 Task: Check the rules for "Victory Lane Racing Craftsman Truck Series".
Action: Mouse moved to (151, 324)
Screenshot: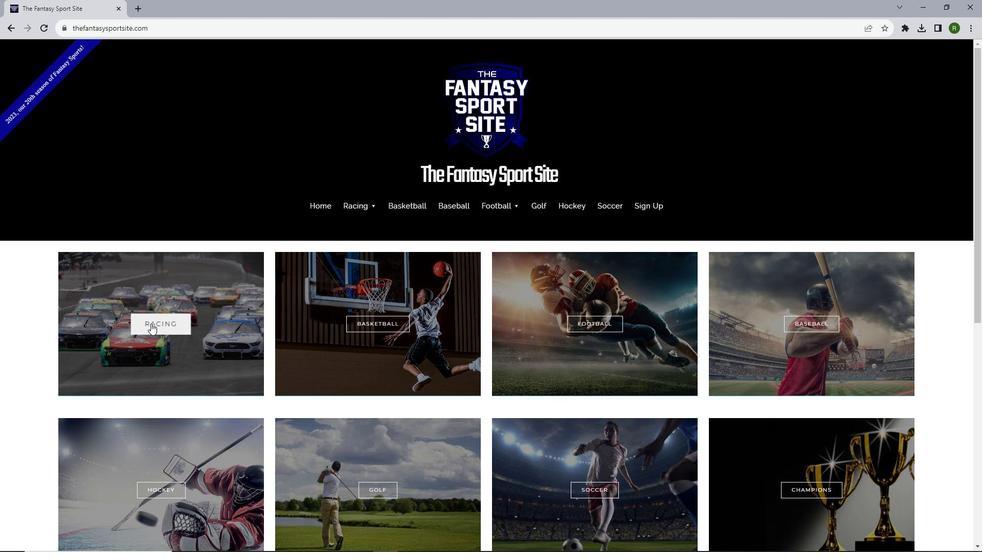 
Action: Mouse pressed left at (151, 324)
Screenshot: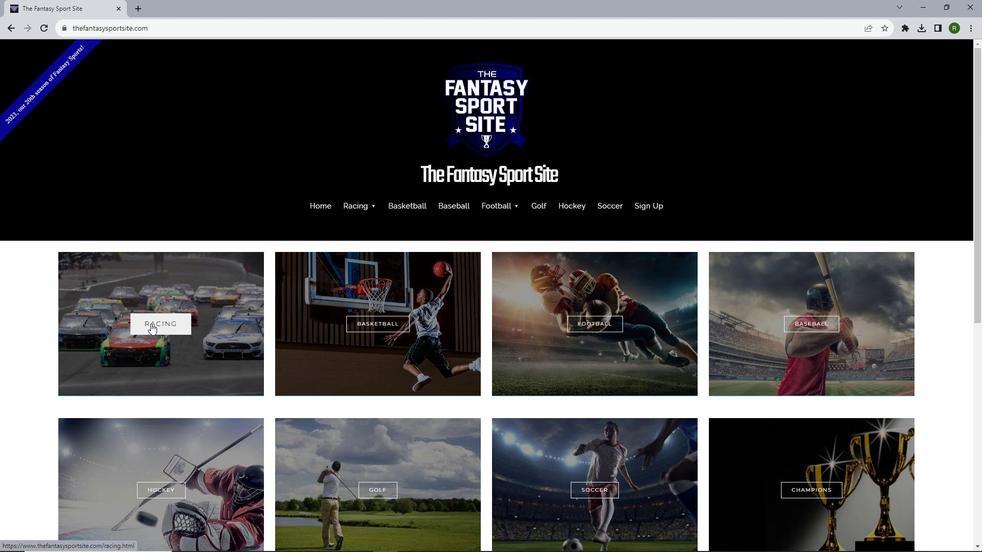 
Action: Mouse moved to (341, 322)
Screenshot: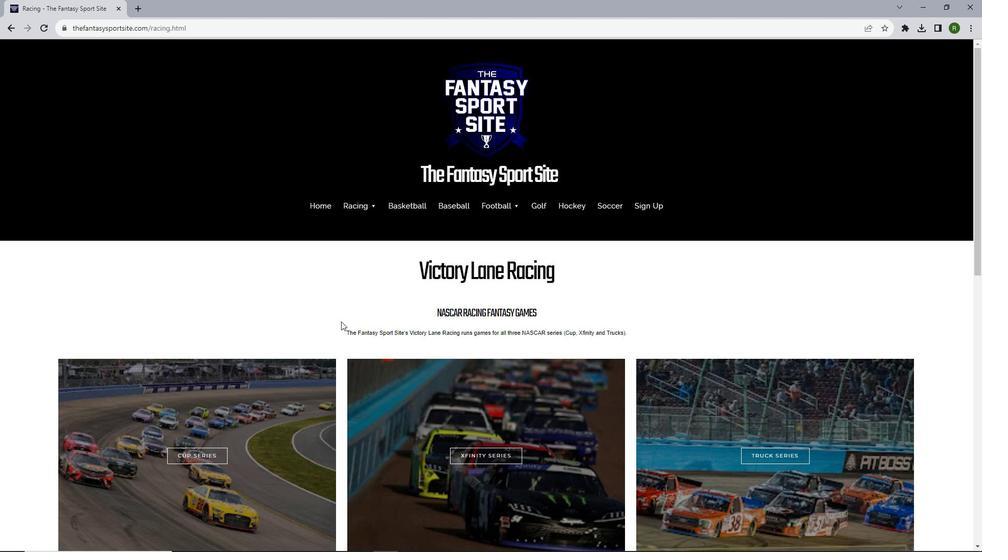 
Action: Mouse scrolled (341, 322) with delta (0, 0)
Screenshot: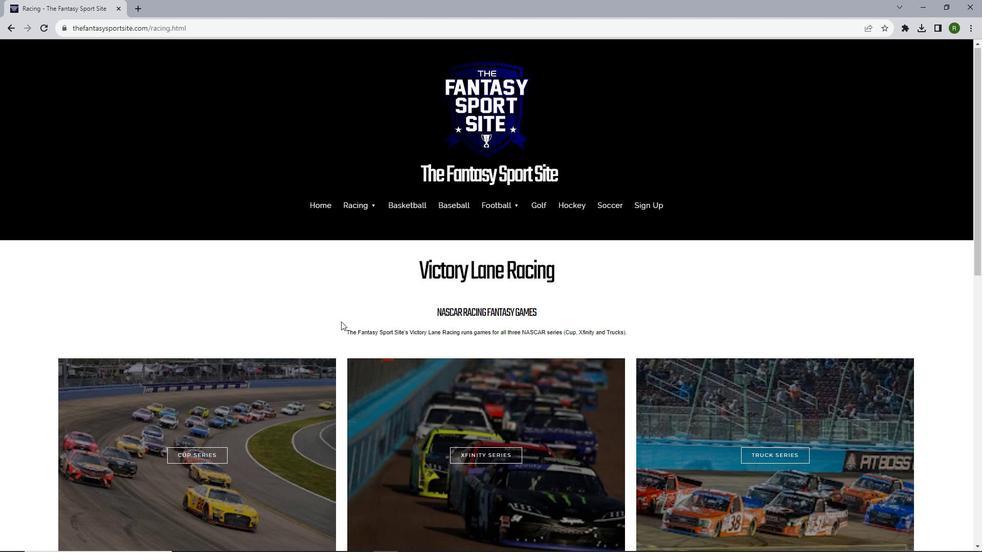
Action: Mouse scrolled (341, 322) with delta (0, 0)
Screenshot: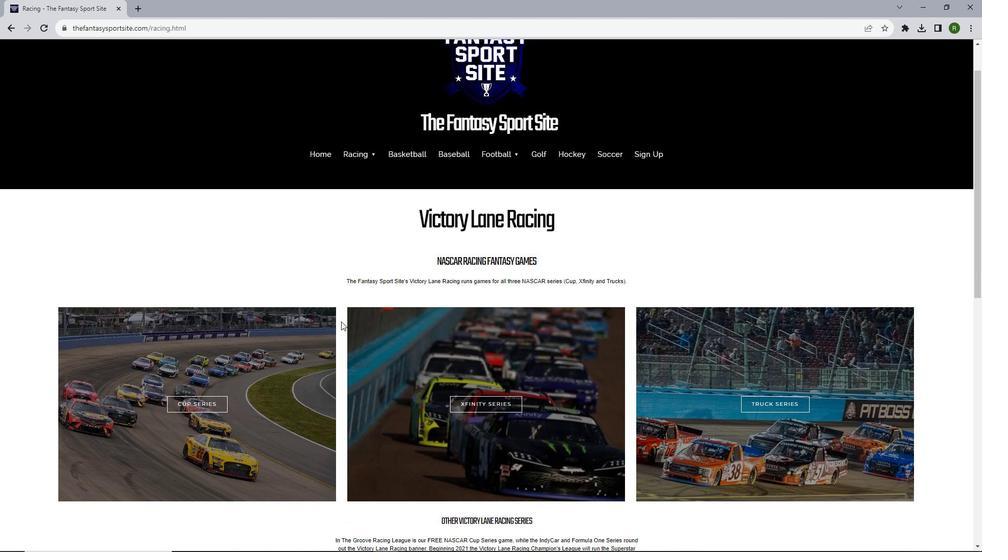 
Action: Mouse scrolled (341, 322) with delta (0, 0)
Screenshot: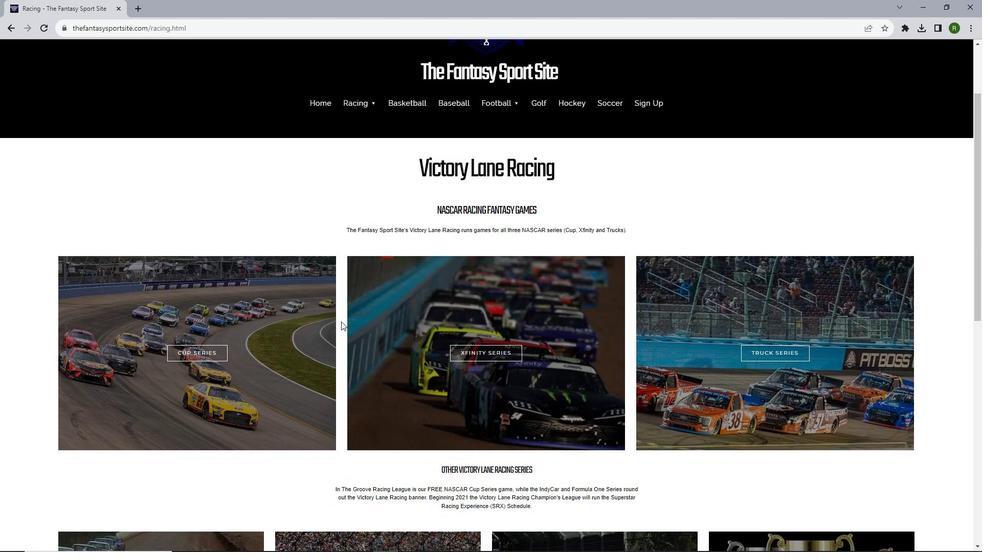 
Action: Mouse scrolled (341, 322) with delta (0, 0)
Screenshot: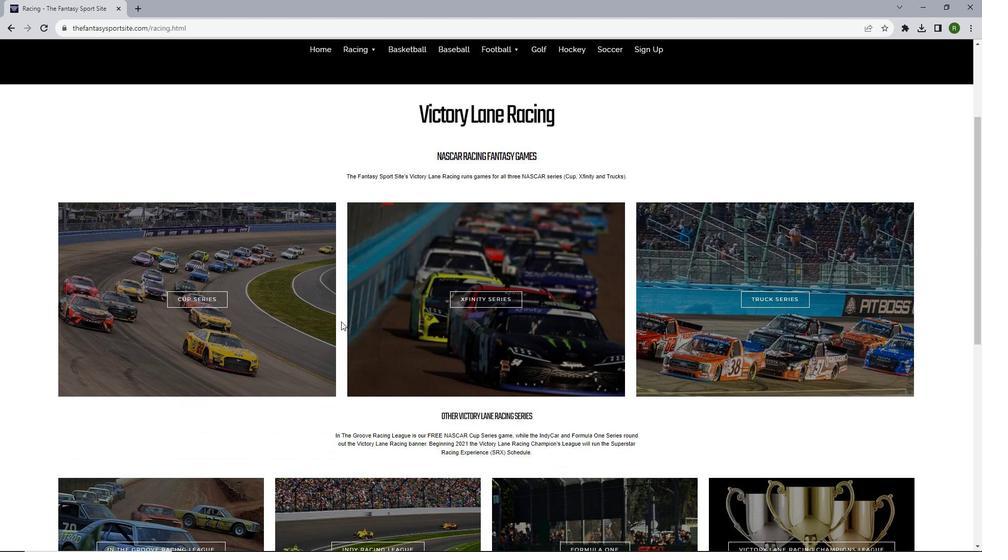 
Action: Mouse moved to (804, 251)
Screenshot: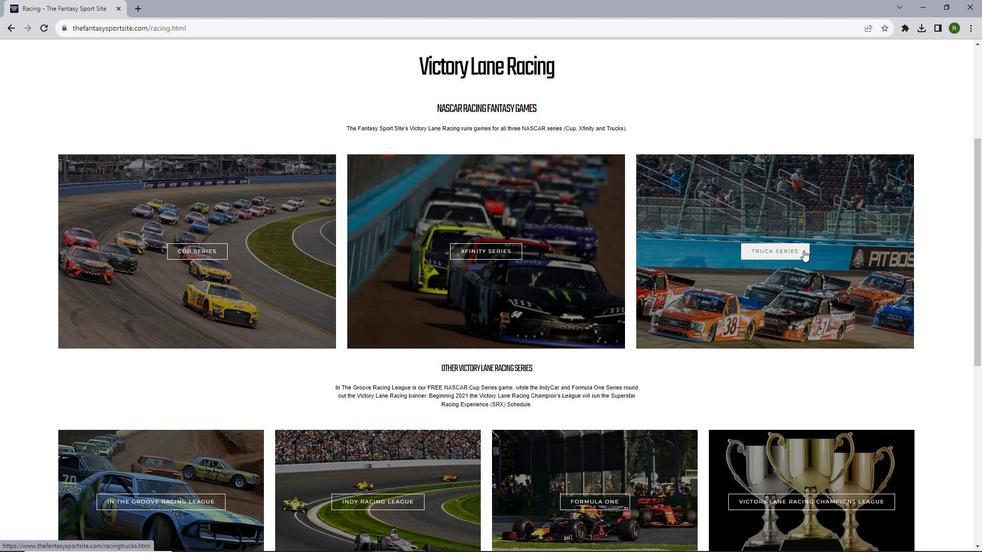 
Action: Mouse pressed left at (804, 251)
Screenshot: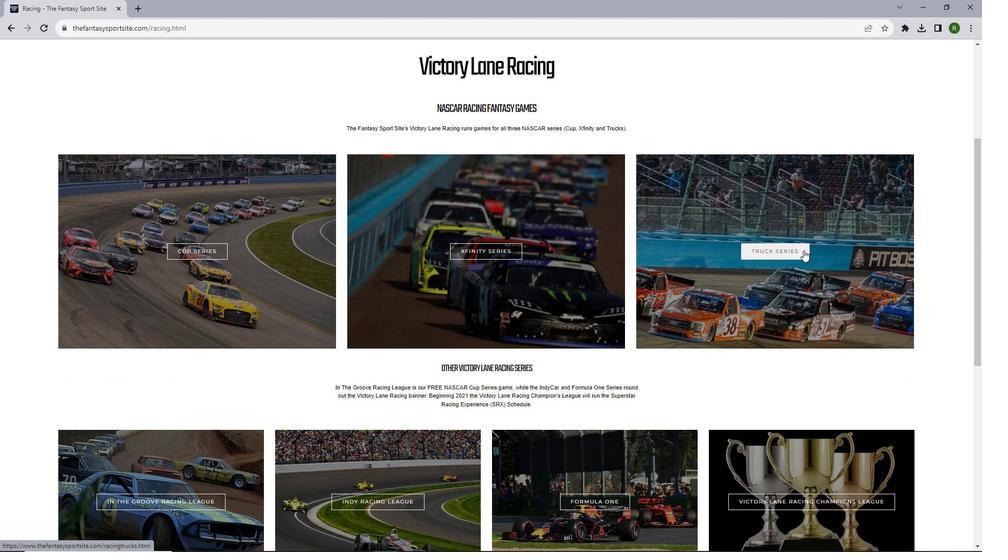 
Action: Mouse moved to (350, 264)
Screenshot: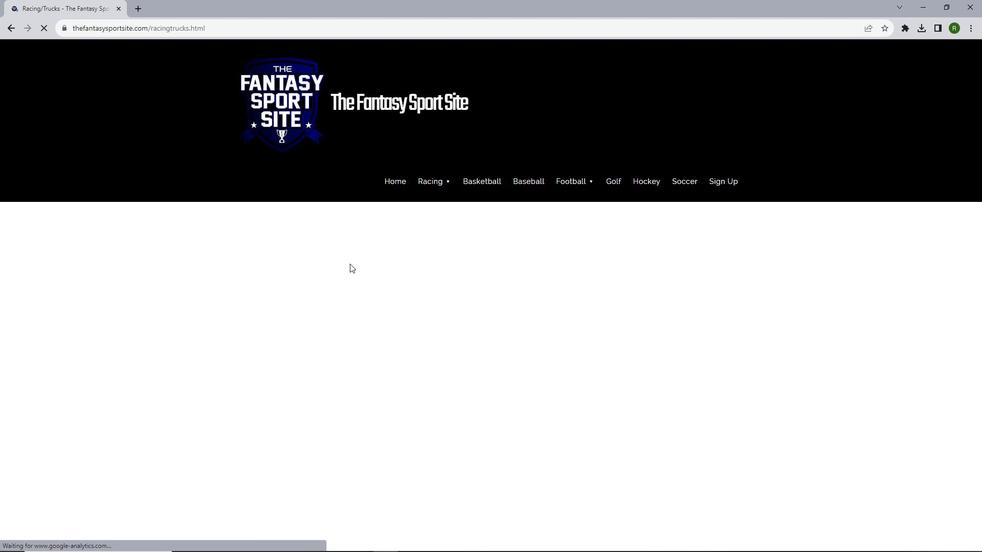 
Action: Mouse scrolled (350, 264) with delta (0, 0)
Screenshot: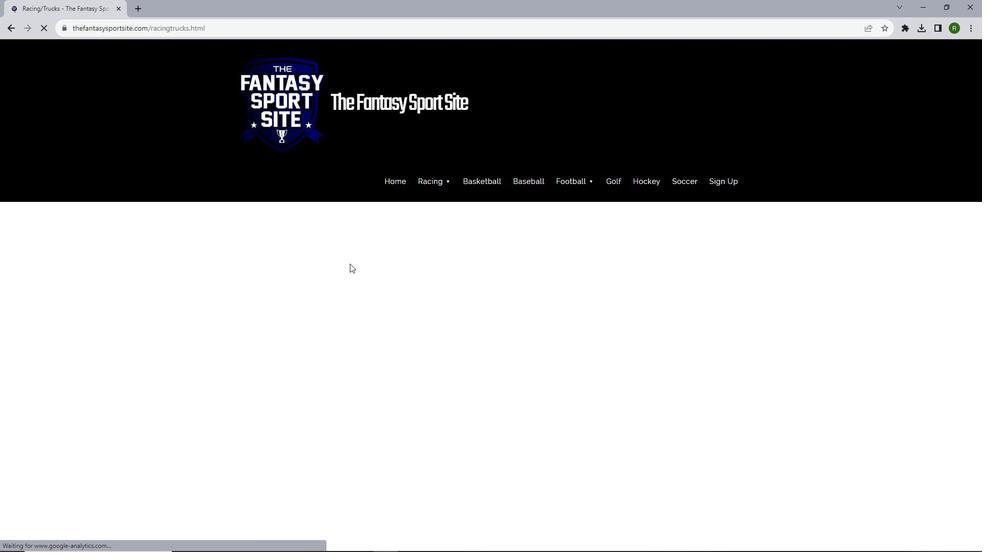 
Action: Mouse moved to (350, 264)
Screenshot: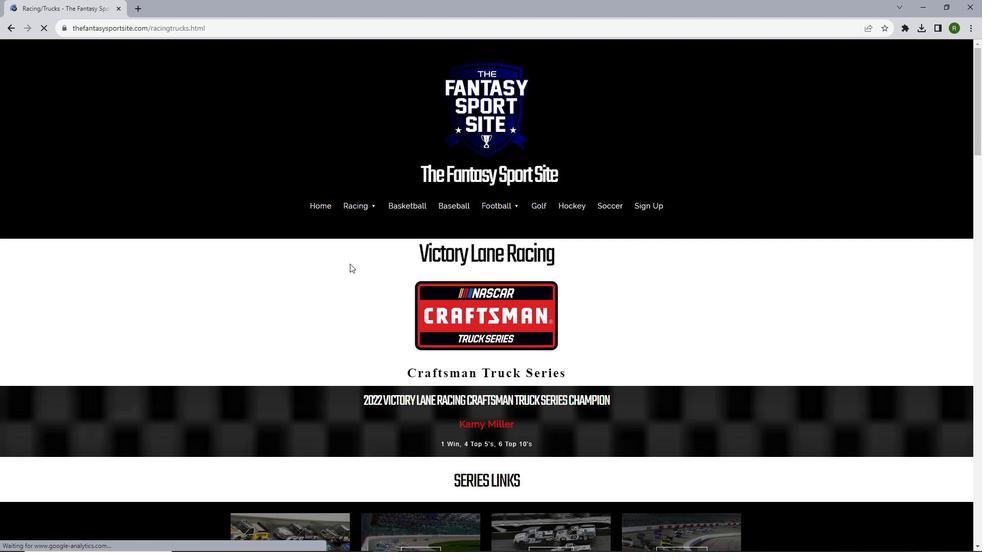 
Action: Mouse scrolled (350, 264) with delta (0, 0)
Screenshot: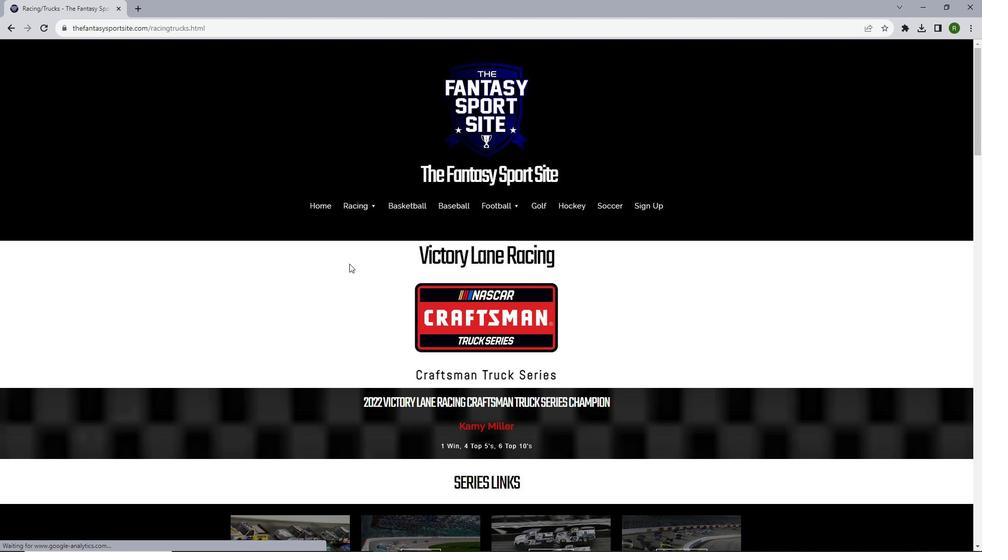 
Action: Mouse scrolled (350, 264) with delta (0, 0)
Screenshot: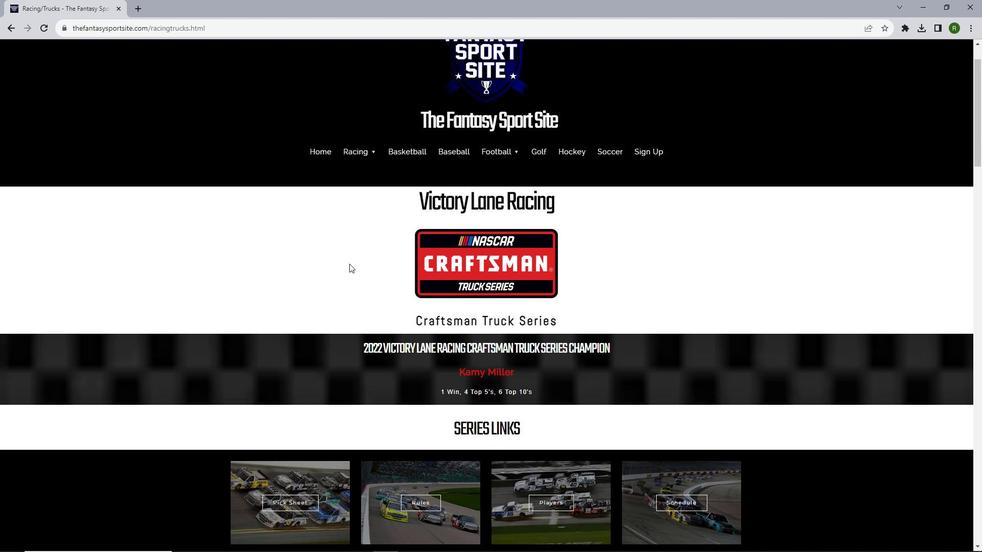 
Action: Mouse scrolled (350, 264) with delta (0, 0)
Screenshot: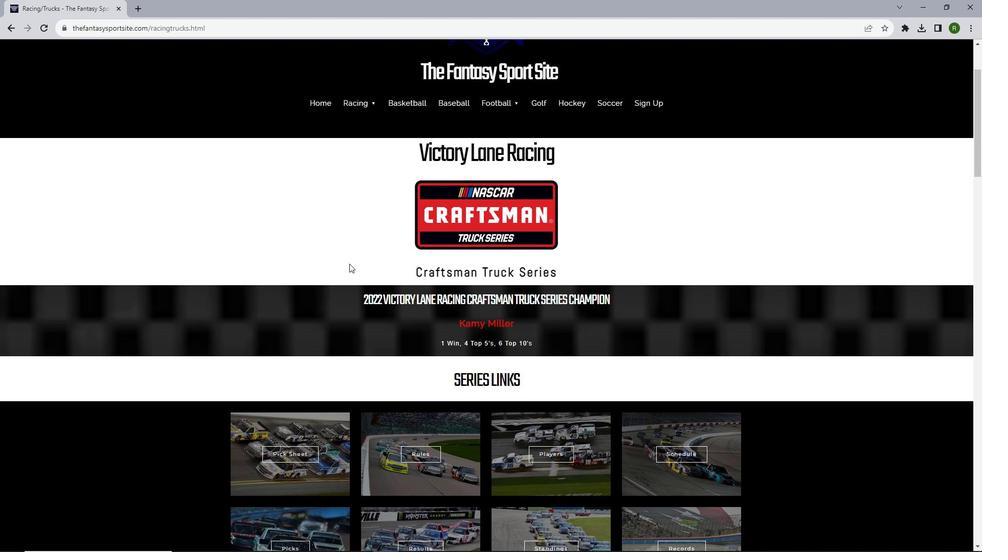 
Action: Mouse scrolled (350, 264) with delta (0, 0)
Screenshot: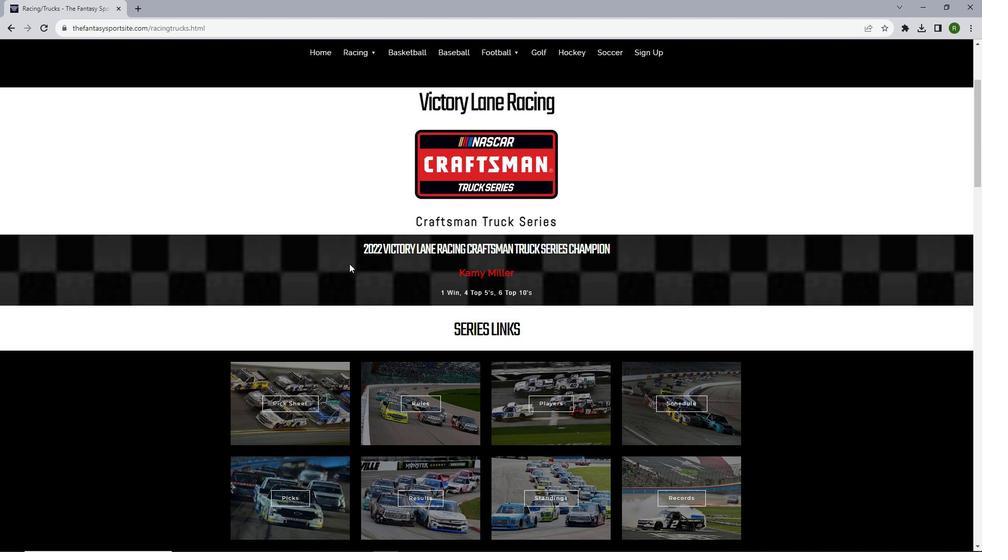 
Action: Mouse scrolled (350, 264) with delta (0, 0)
Screenshot: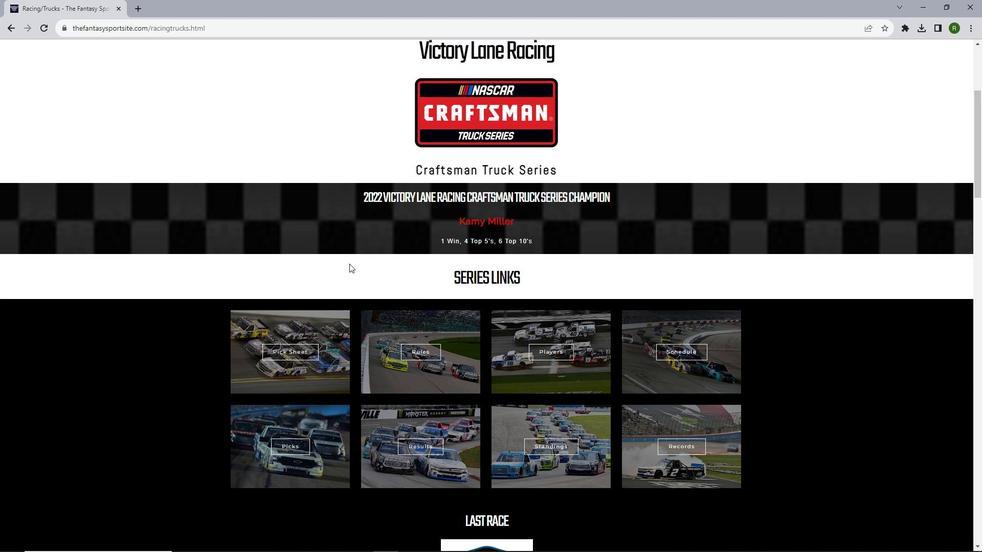 
Action: Mouse moved to (418, 303)
Screenshot: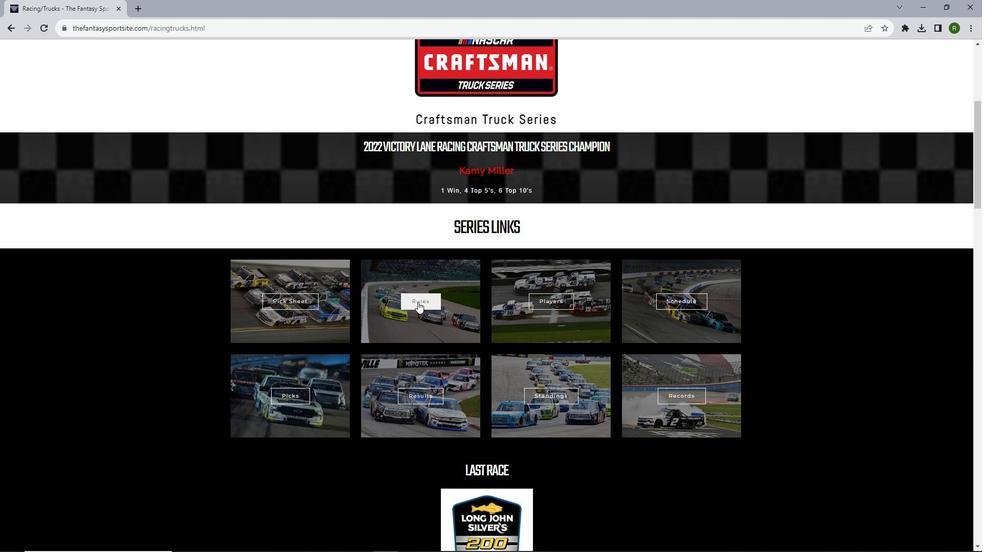 
Action: Mouse pressed left at (418, 303)
Screenshot: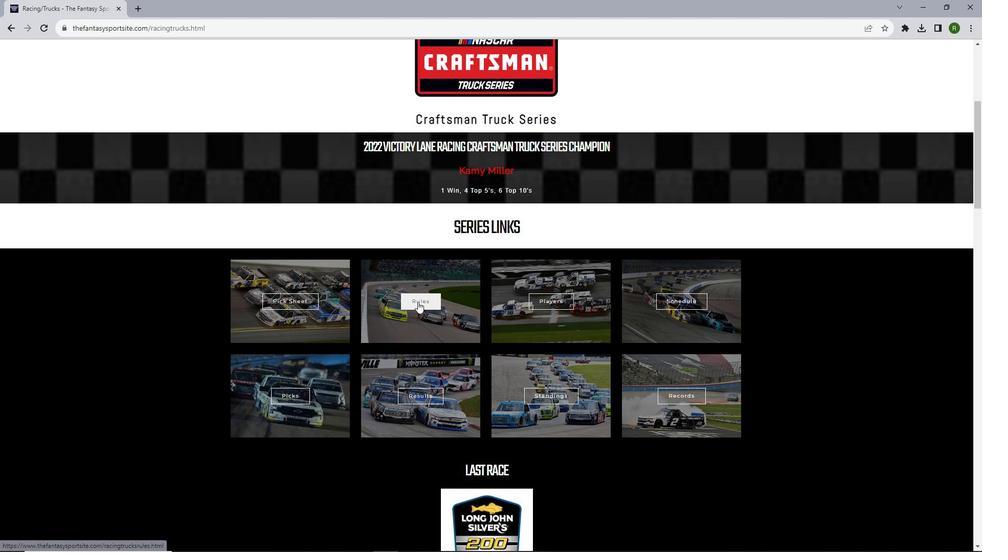 
Action: Mouse moved to (442, 294)
Screenshot: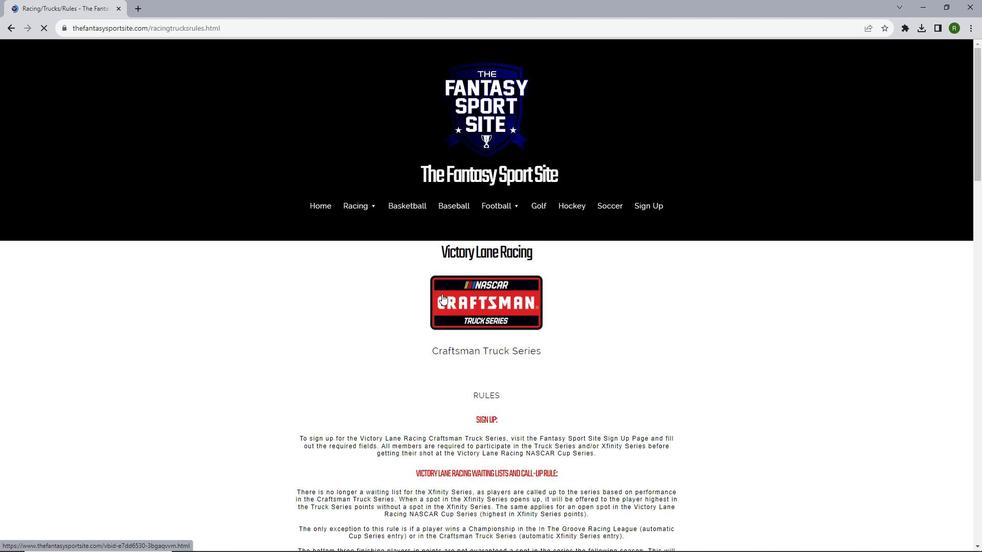 
Action: Mouse scrolled (442, 294) with delta (0, 0)
Screenshot: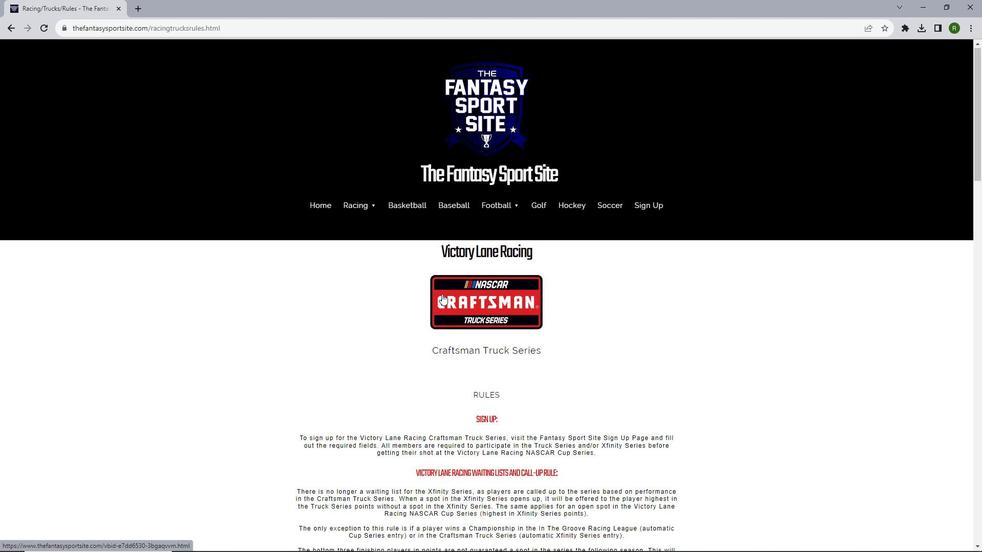 
Action: Mouse scrolled (442, 294) with delta (0, 0)
Screenshot: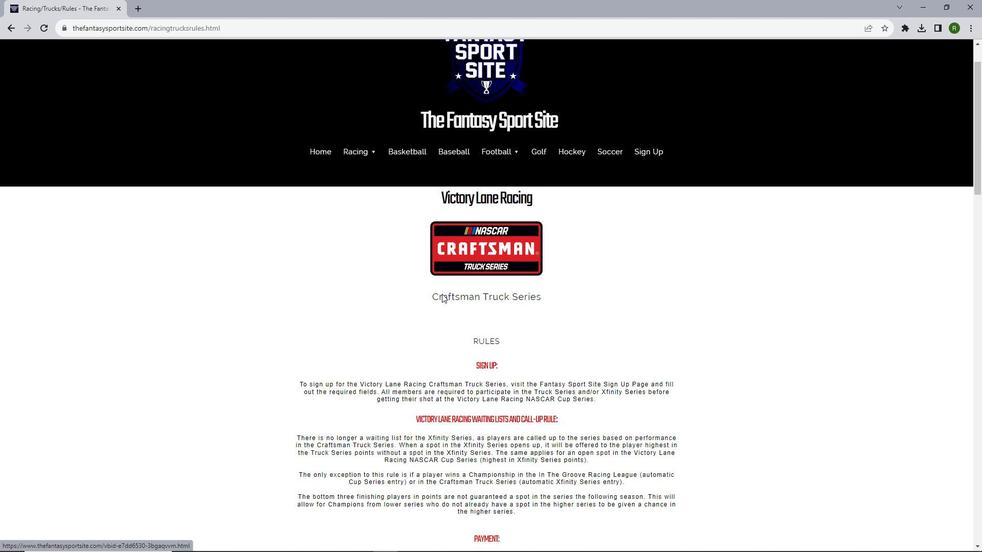 
Action: Mouse scrolled (442, 294) with delta (0, 0)
Screenshot: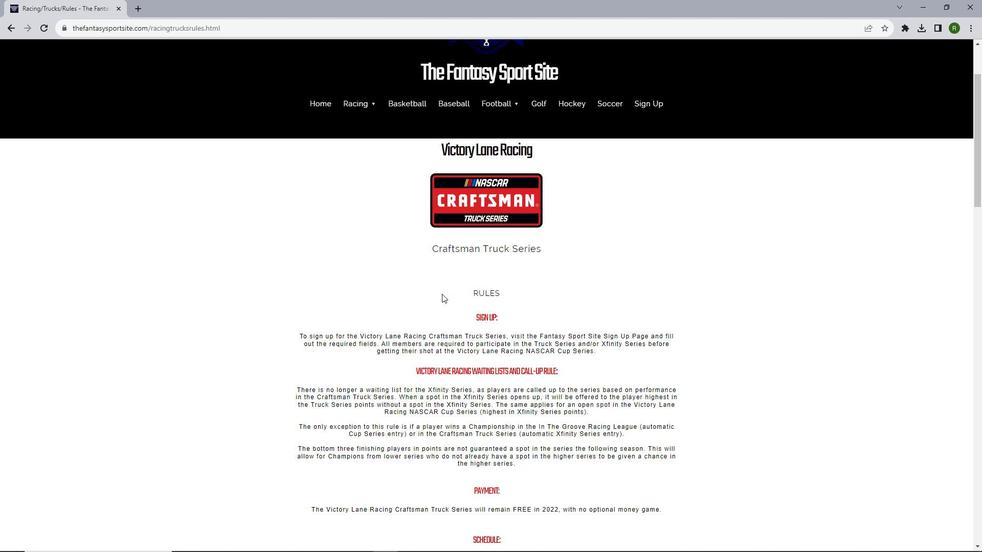 
Action: Mouse scrolled (442, 294) with delta (0, 0)
Screenshot: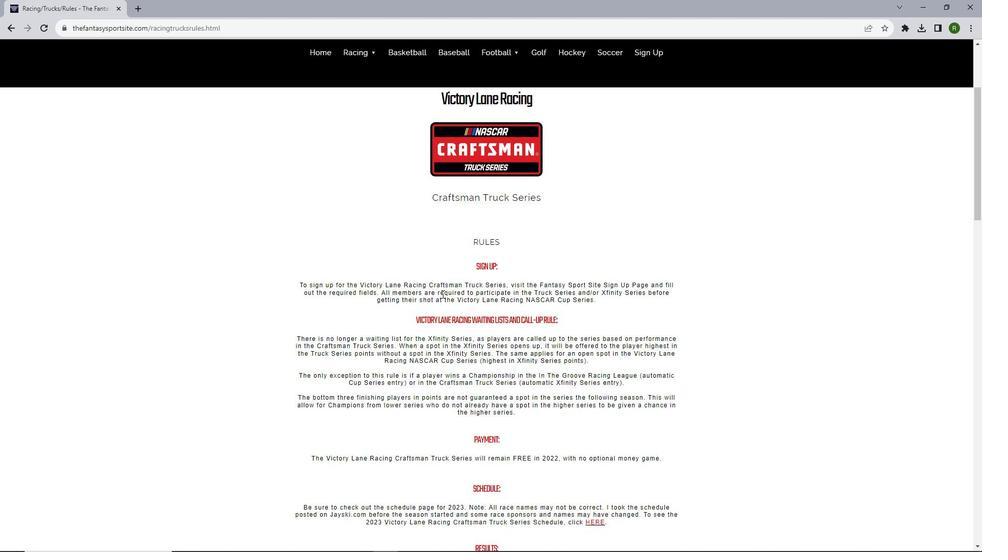 
Action: Mouse scrolled (442, 294) with delta (0, 0)
Screenshot: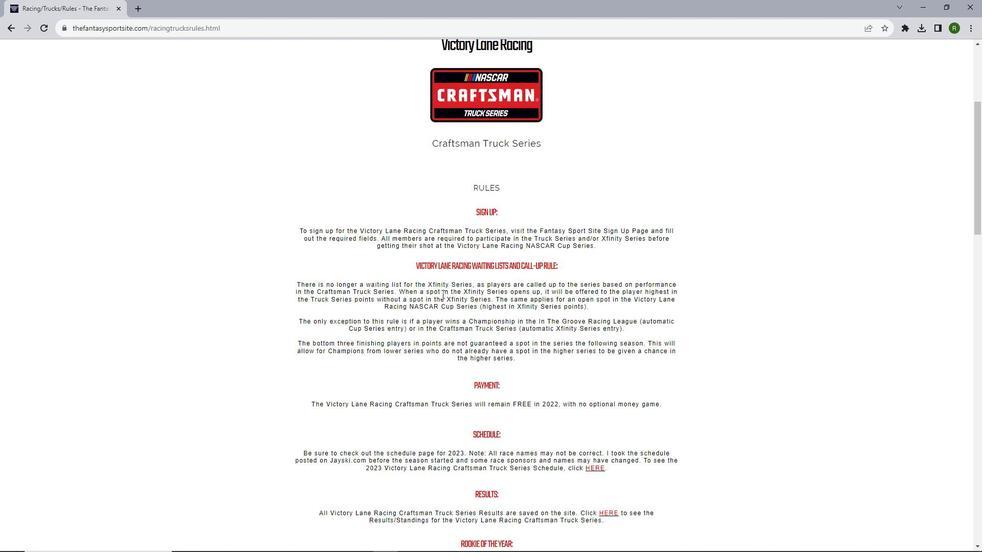 
Action: Mouse scrolled (442, 294) with delta (0, 0)
Screenshot: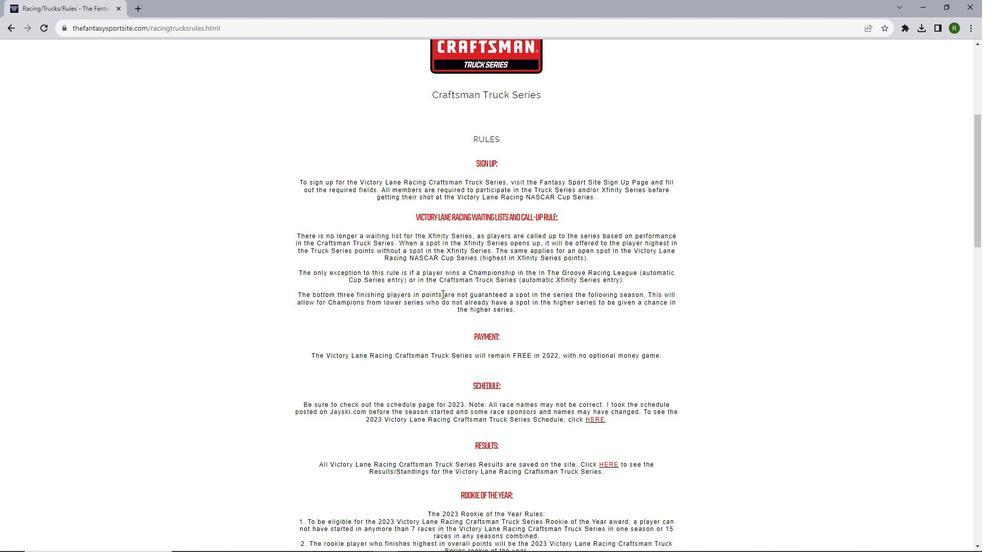 
Action: Mouse scrolled (442, 294) with delta (0, 0)
Screenshot: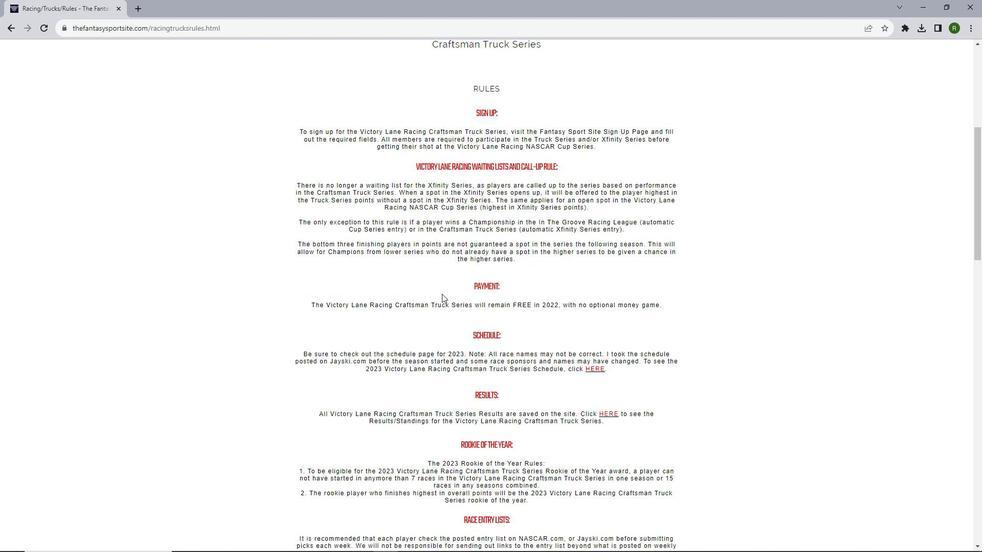 
Action: Mouse scrolled (442, 294) with delta (0, 0)
Screenshot: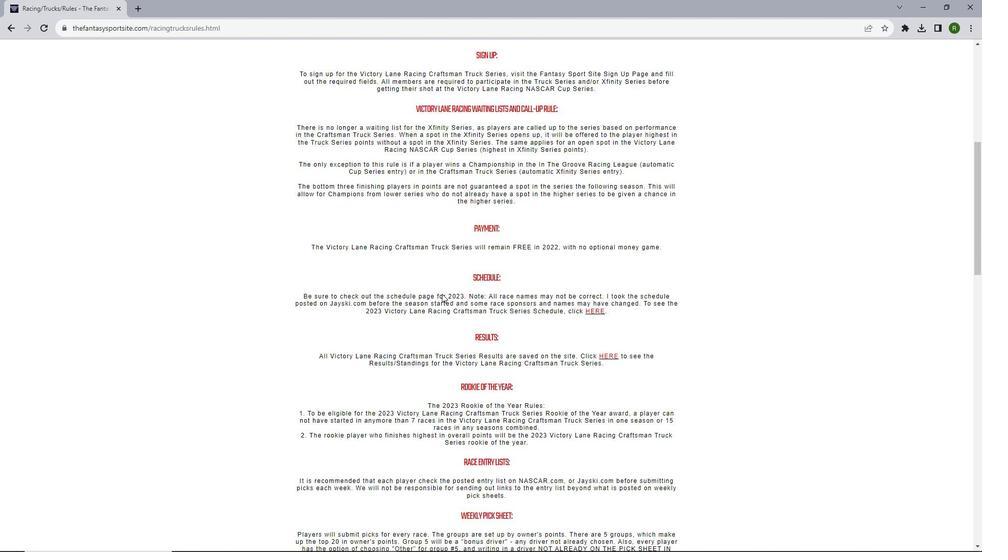 
Action: Mouse scrolled (442, 294) with delta (0, 0)
Screenshot: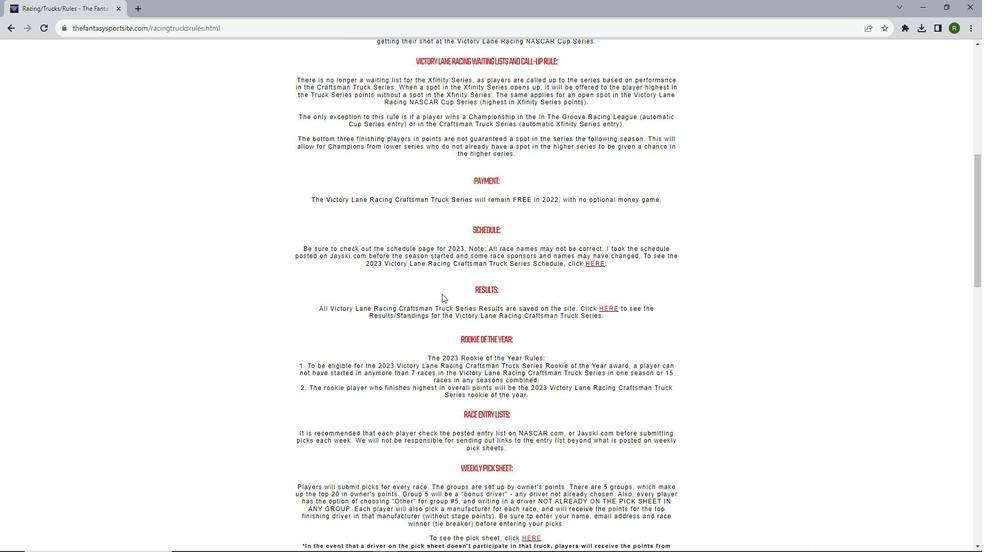 
Action: Mouse scrolled (442, 294) with delta (0, 0)
Screenshot: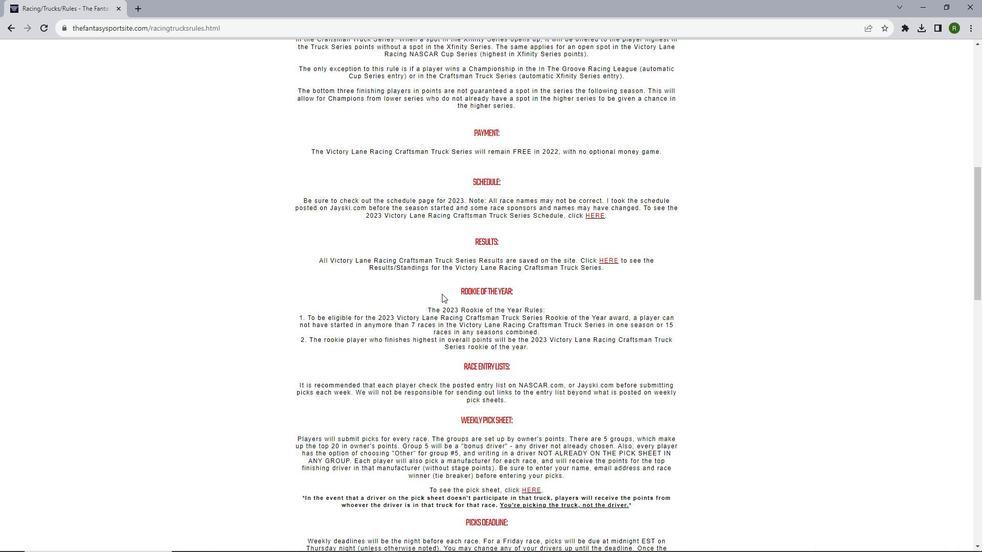 
Action: Mouse scrolled (442, 294) with delta (0, 0)
Screenshot: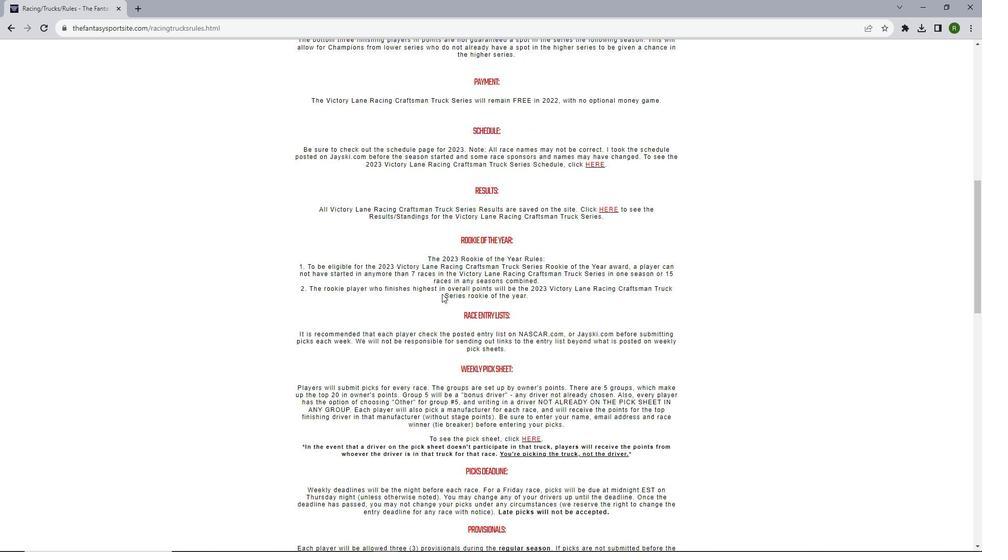 
Action: Mouse scrolled (442, 294) with delta (0, 0)
Screenshot: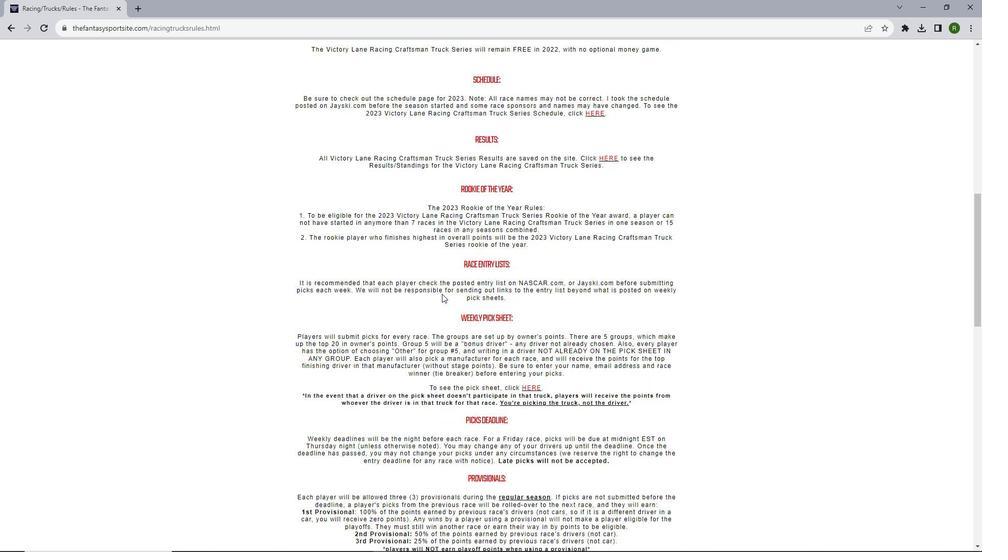 
Action: Mouse scrolled (442, 294) with delta (0, 0)
Screenshot: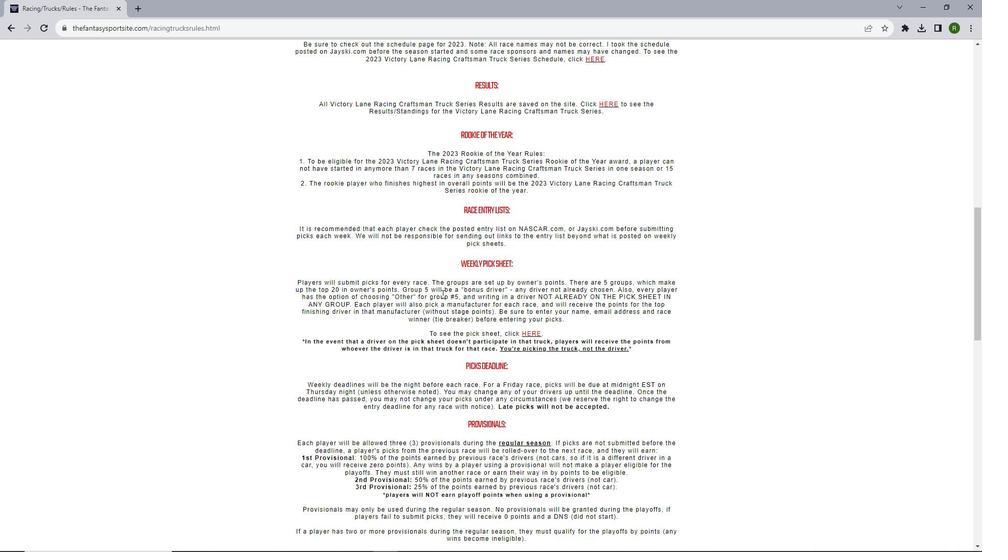 
Action: Mouse scrolled (442, 294) with delta (0, 0)
Screenshot: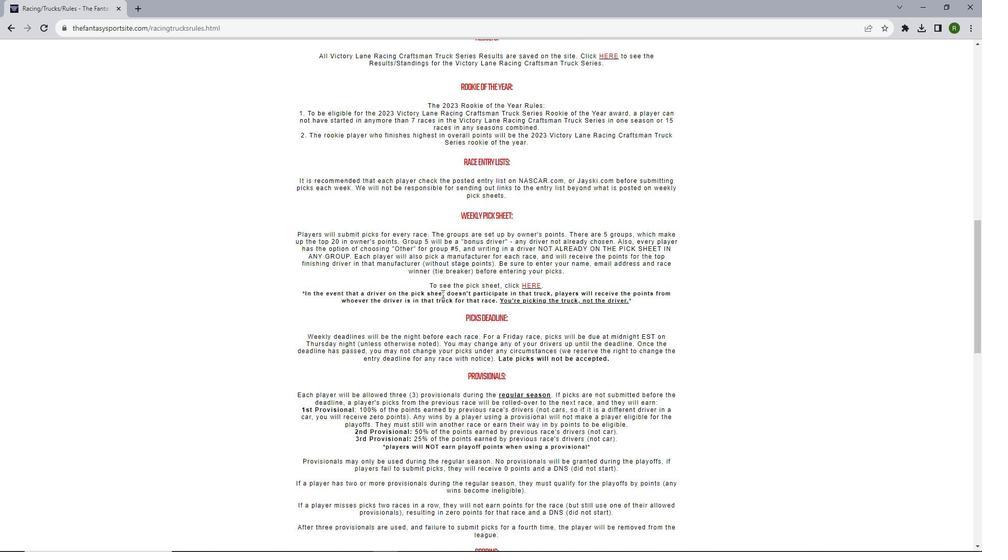 
Action: Mouse scrolled (442, 294) with delta (0, 0)
Screenshot: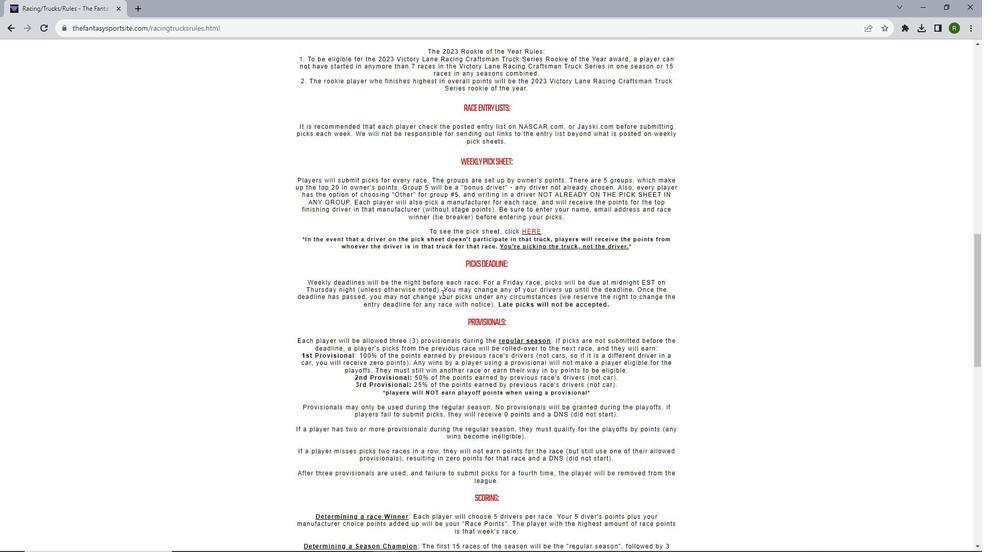 
Action: Mouse scrolled (442, 294) with delta (0, 0)
Screenshot: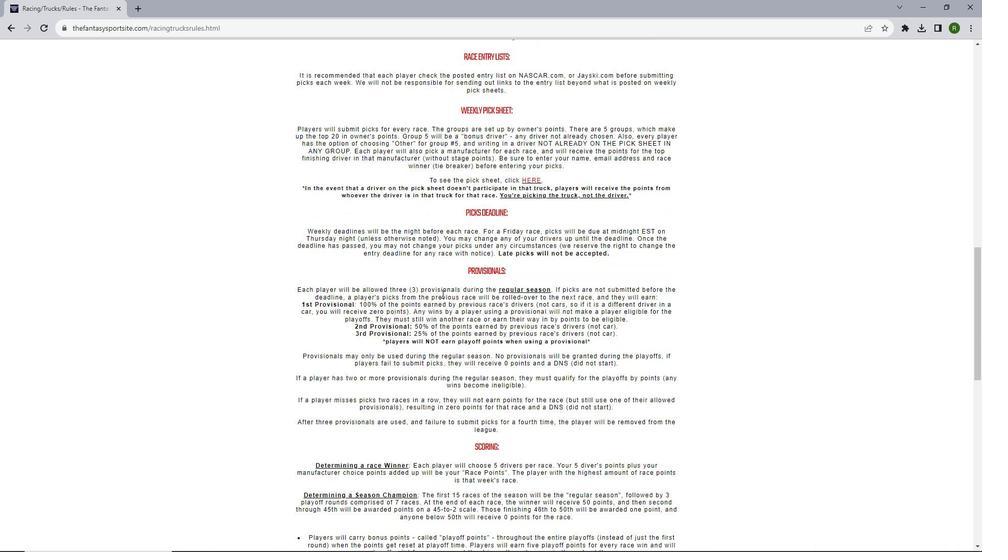 
Action: Mouse scrolled (442, 294) with delta (0, 0)
Screenshot: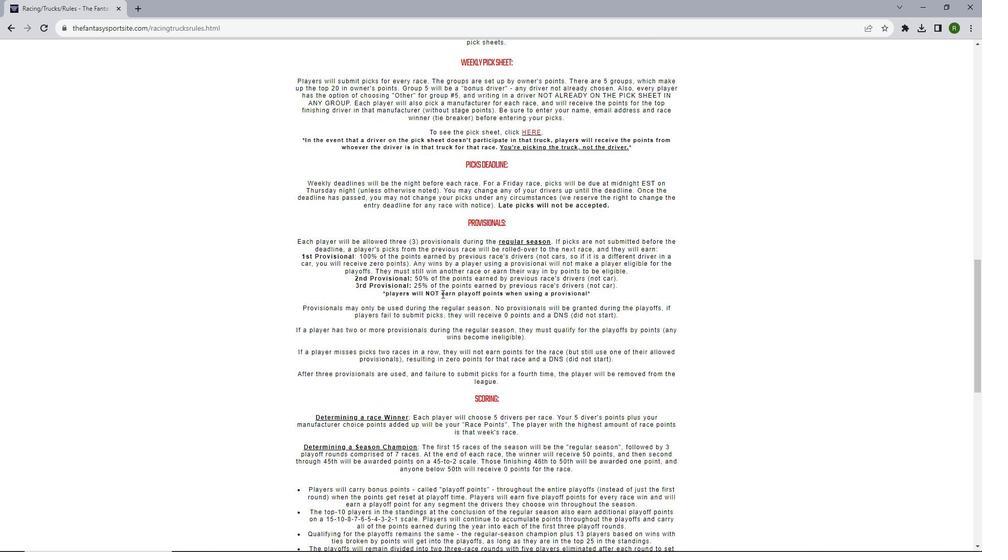 
Action: Mouse scrolled (442, 294) with delta (0, 0)
Screenshot: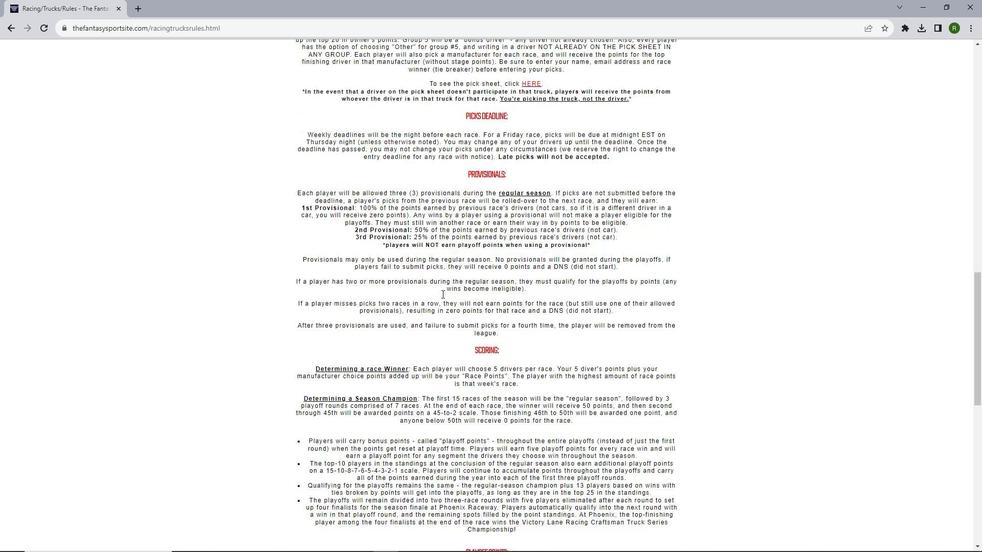 
Action: Mouse scrolled (442, 294) with delta (0, 0)
Screenshot: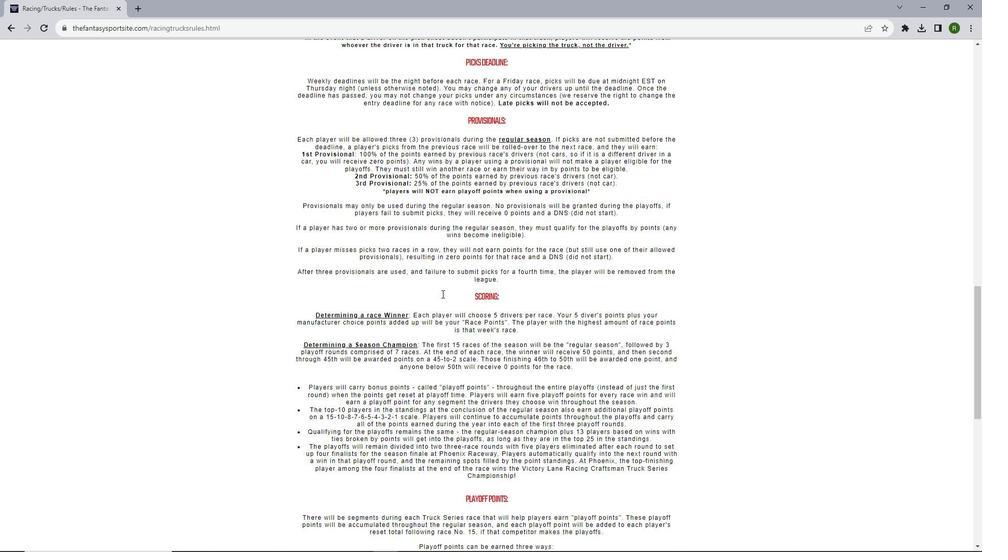 
Action: Mouse scrolled (442, 294) with delta (0, 0)
Screenshot: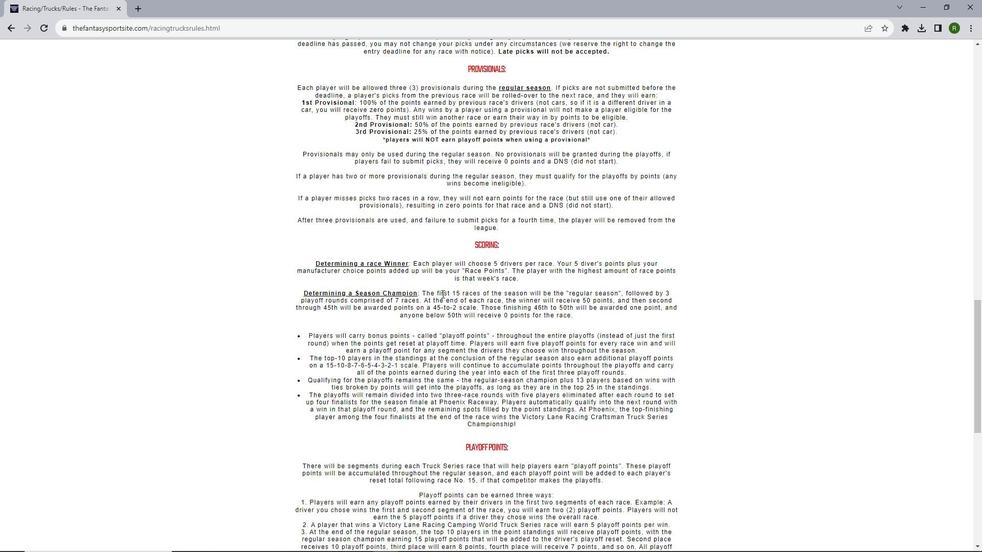 
Action: Mouse scrolled (442, 294) with delta (0, 0)
Screenshot: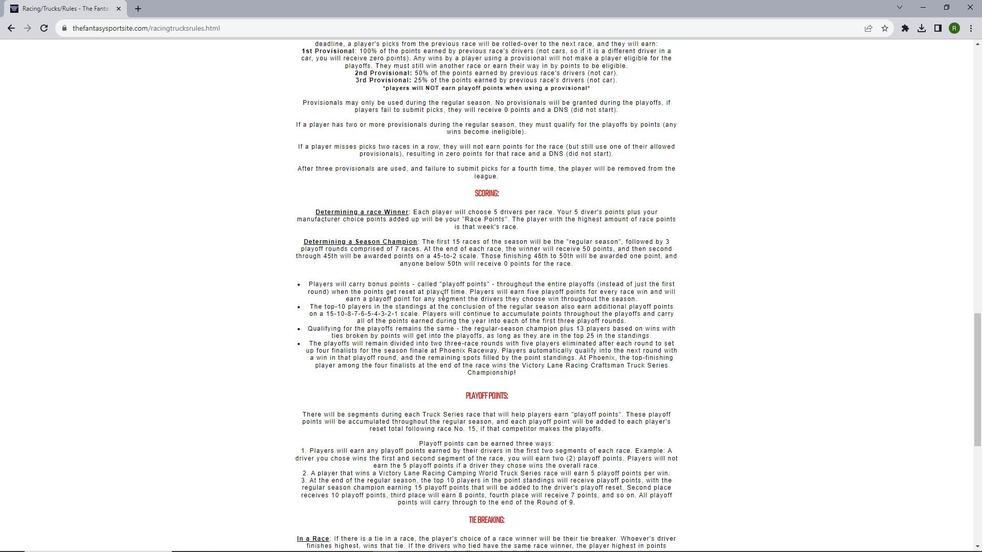 
Action: Mouse scrolled (442, 294) with delta (0, 0)
Screenshot: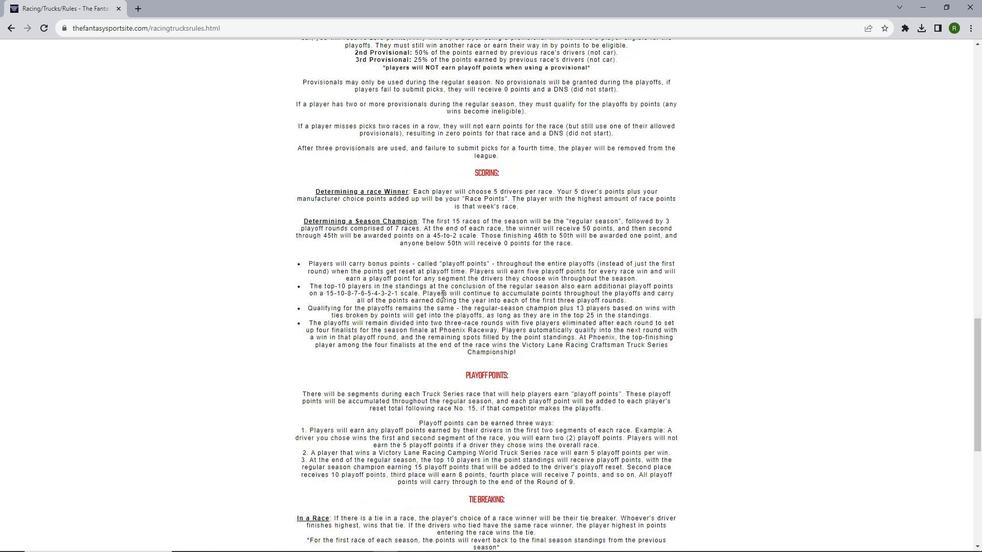 
Action: Mouse scrolled (442, 294) with delta (0, 0)
Screenshot: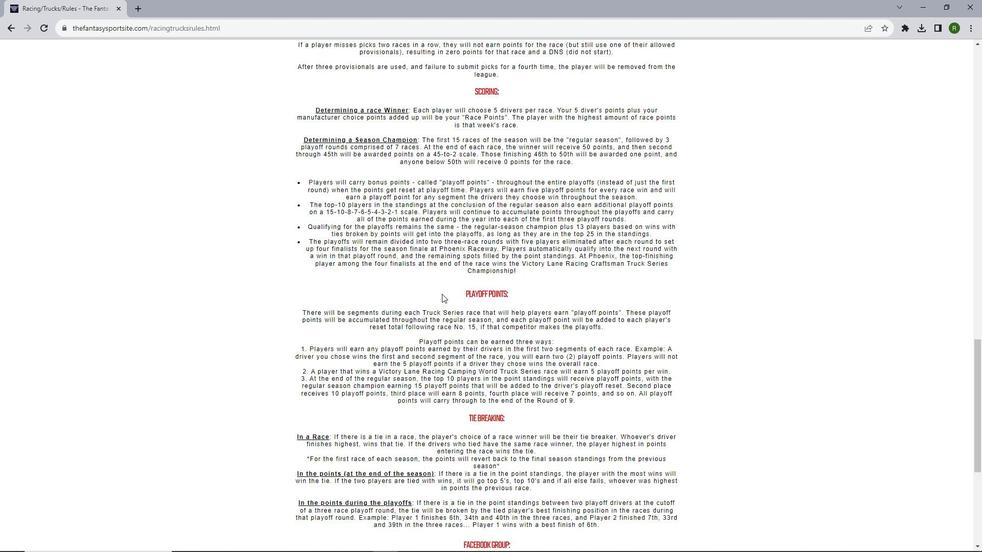 
Action: Mouse scrolled (442, 294) with delta (0, 0)
Screenshot: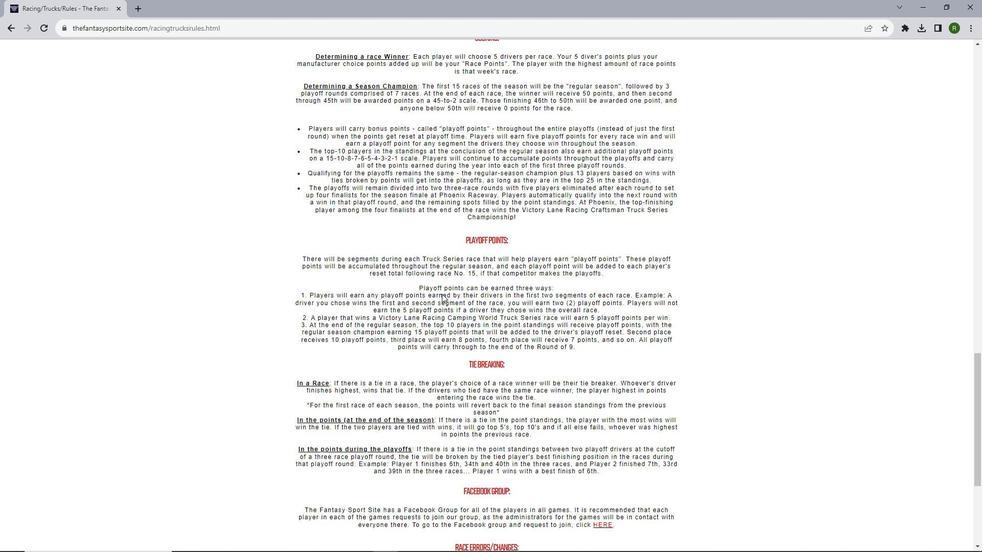 
Action: Mouse scrolled (442, 294) with delta (0, 0)
Screenshot: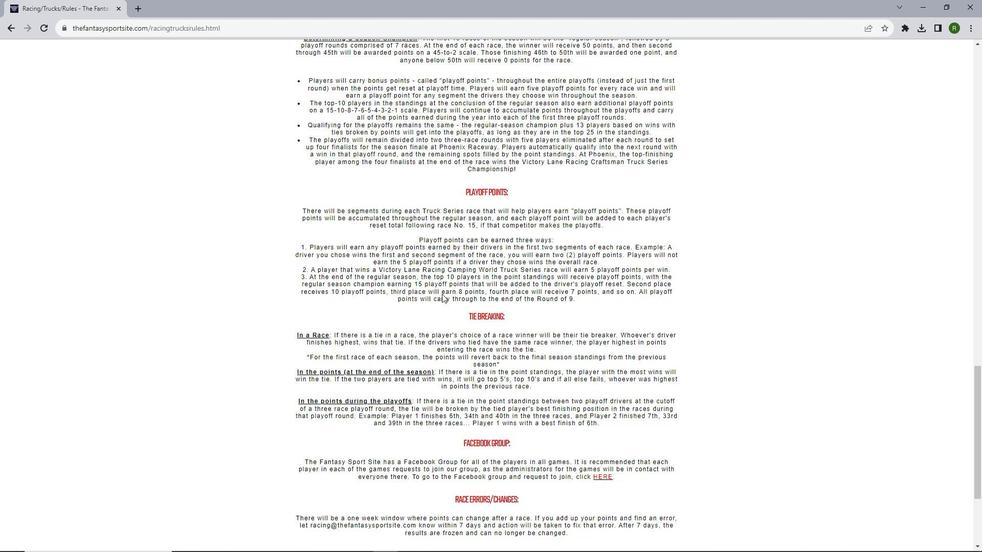 
Action: Mouse scrolled (442, 294) with delta (0, 0)
Screenshot: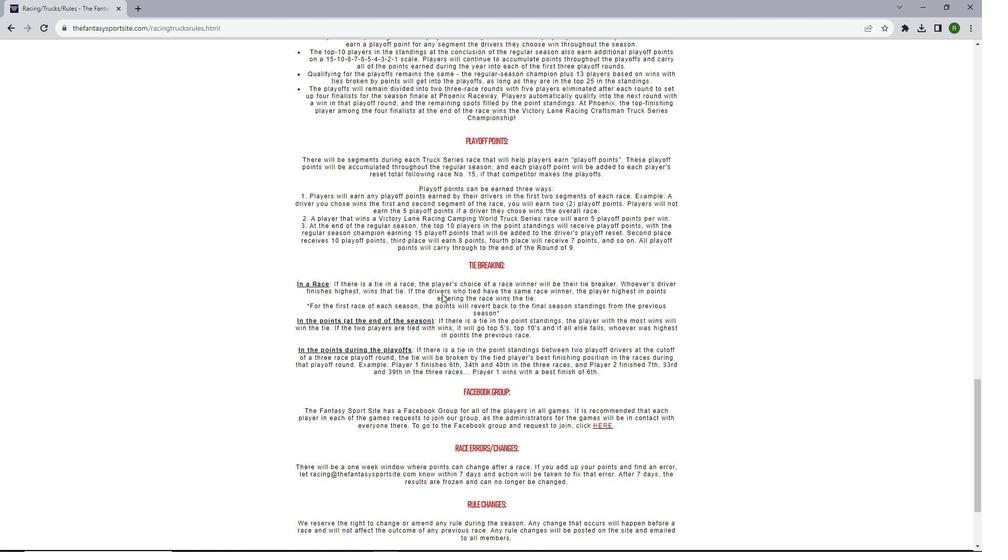 
Action: Mouse scrolled (442, 294) with delta (0, 0)
Screenshot: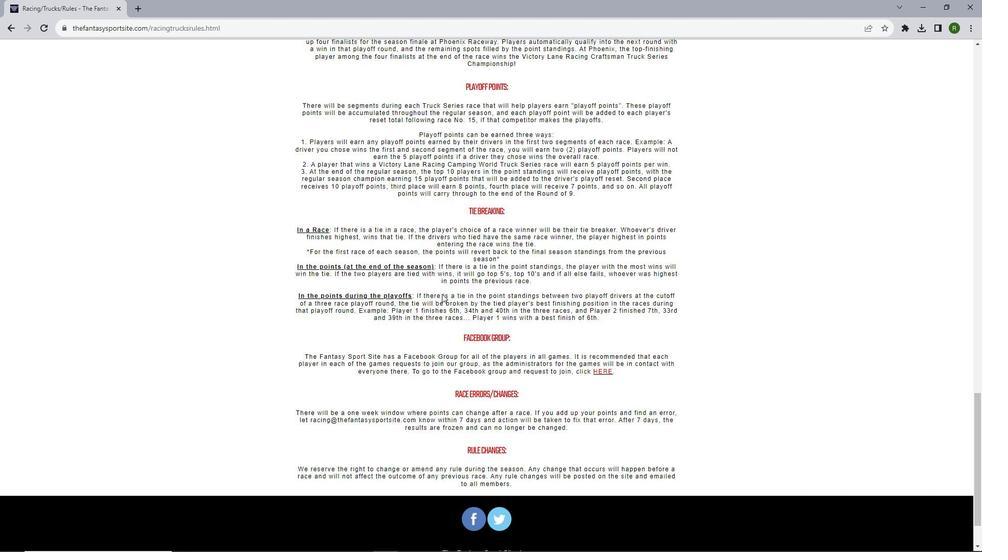 
Action: Mouse scrolled (442, 294) with delta (0, 0)
Screenshot: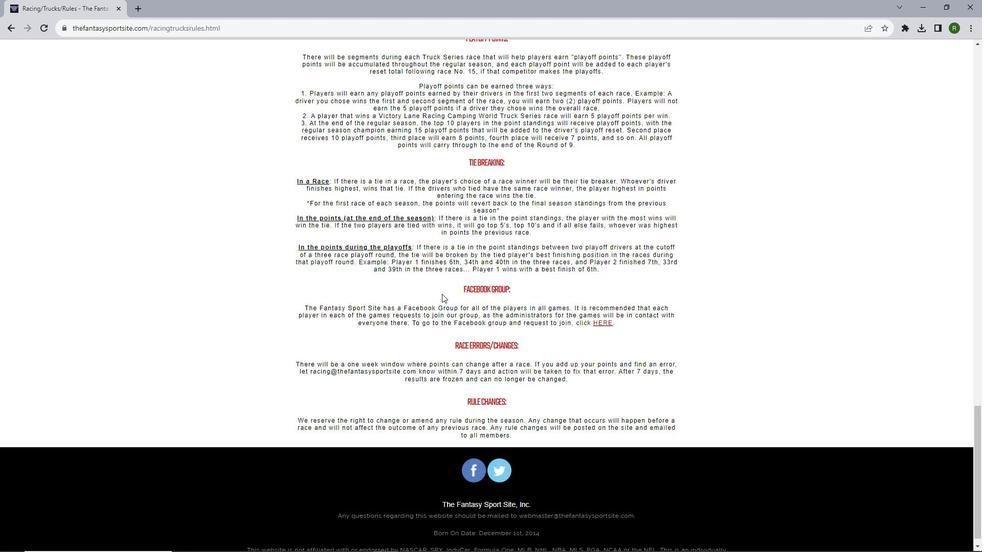 
Action: Mouse scrolled (442, 295) with delta (0, 0)
Screenshot: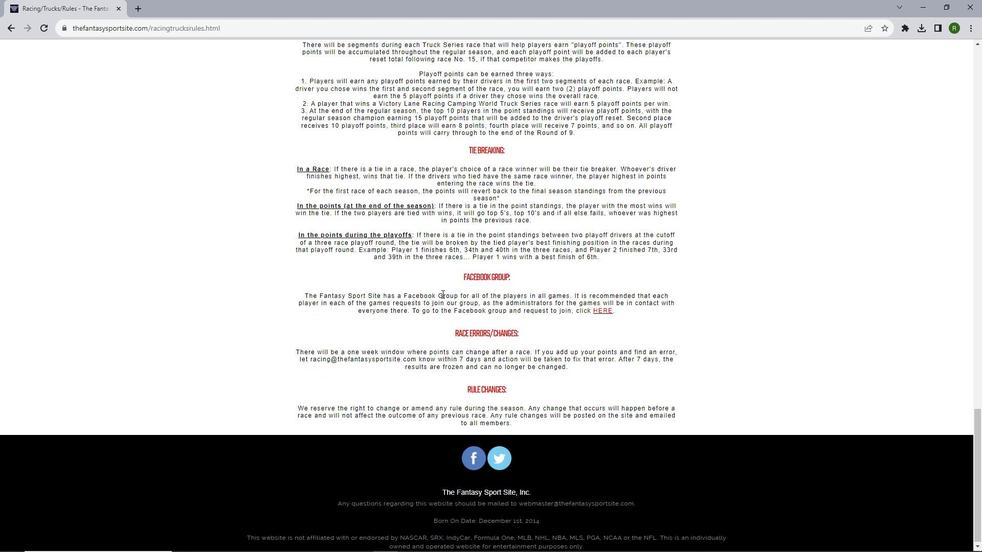 
Action: Mouse scrolled (442, 295) with delta (0, 0)
Screenshot: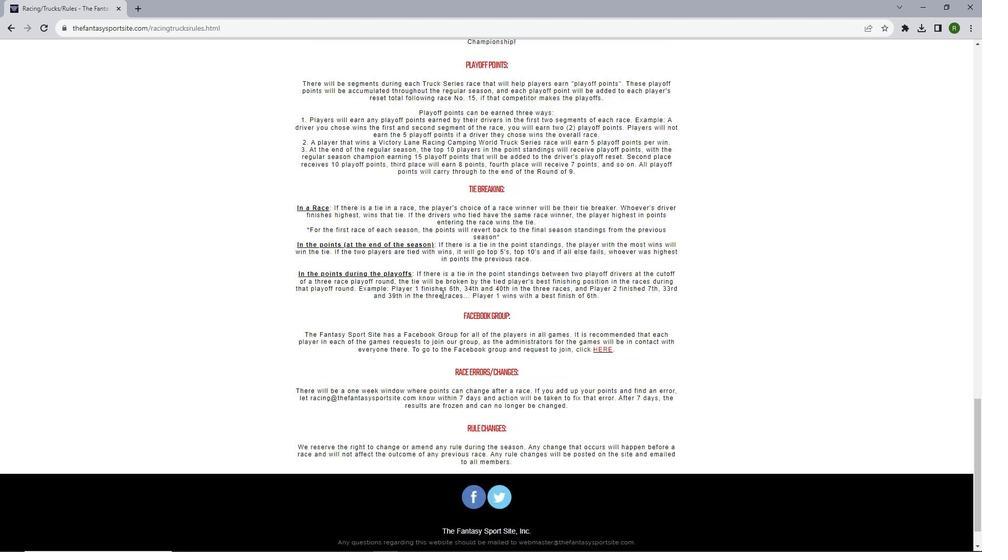 
Action: Mouse scrolled (442, 295) with delta (0, 0)
Screenshot: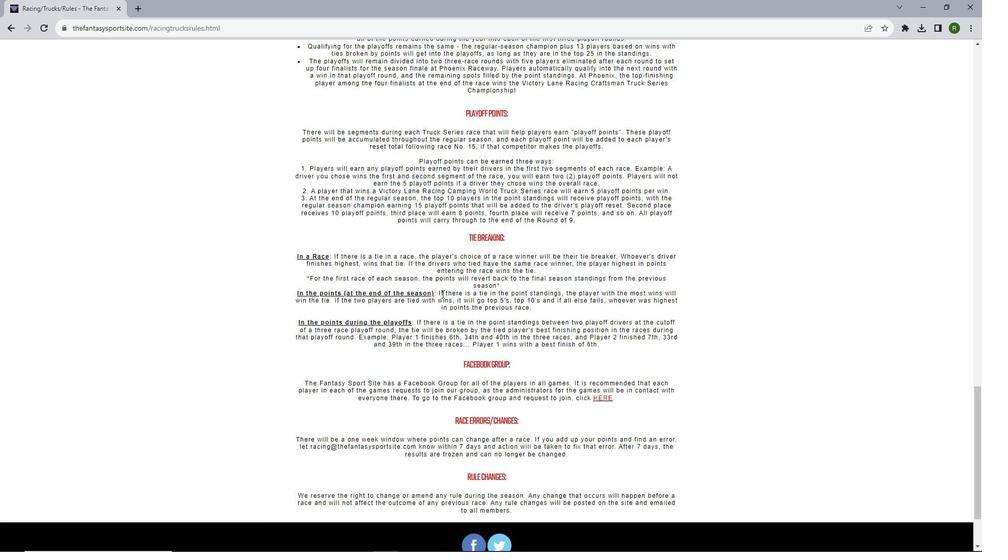 
Action: Mouse scrolled (442, 295) with delta (0, 0)
Screenshot: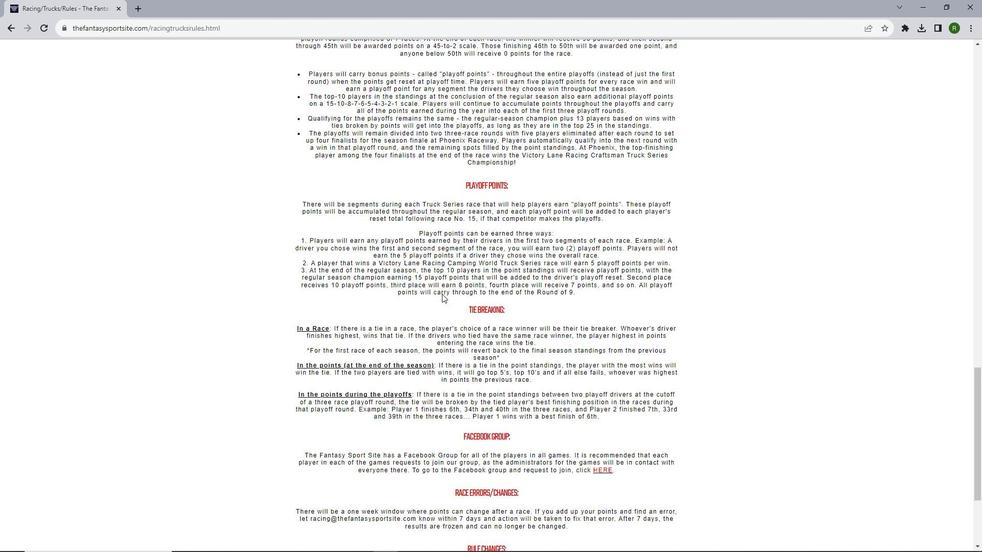 
Action: Mouse scrolled (442, 295) with delta (0, 0)
Screenshot: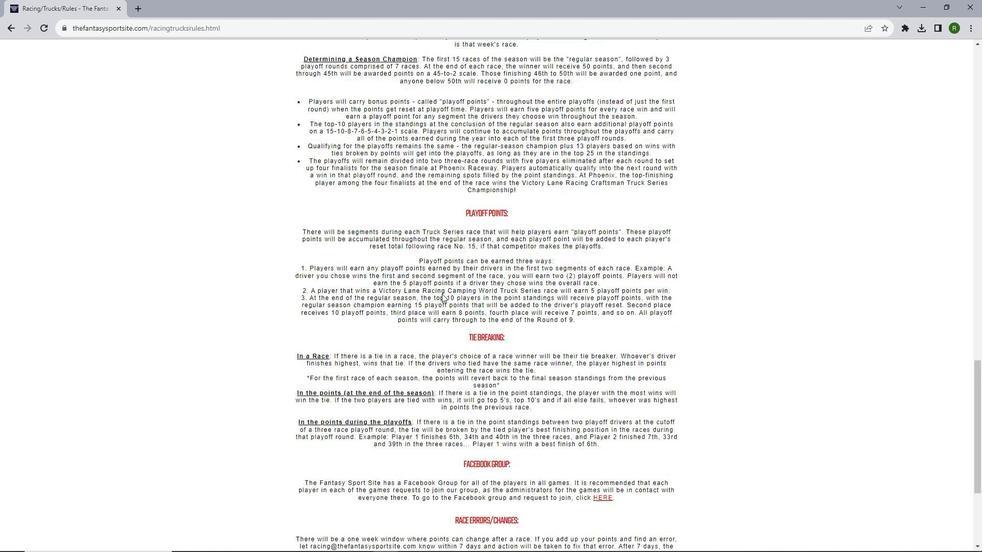 
Action: Mouse scrolled (442, 295) with delta (0, 0)
Screenshot: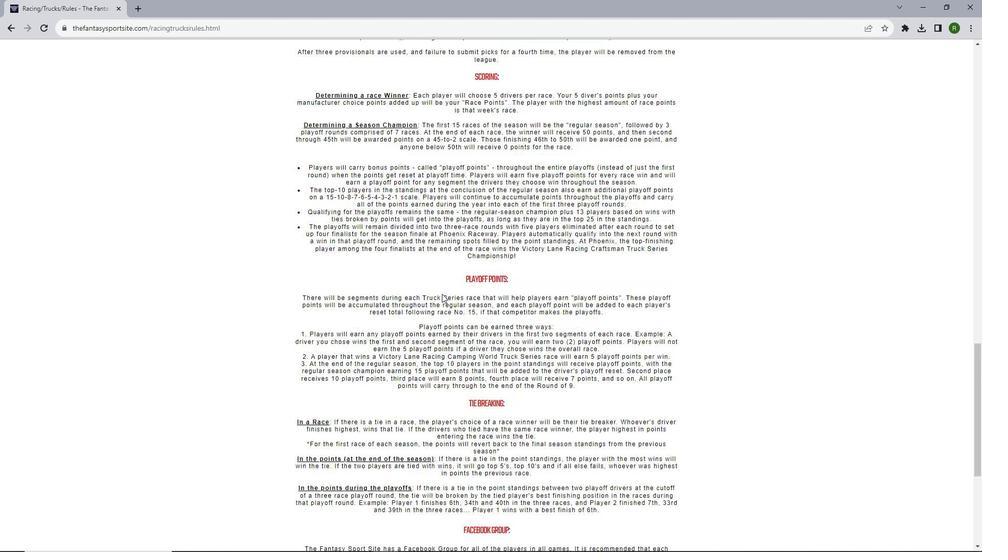 
Action: Mouse scrolled (442, 295) with delta (0, 0)
Screenshot: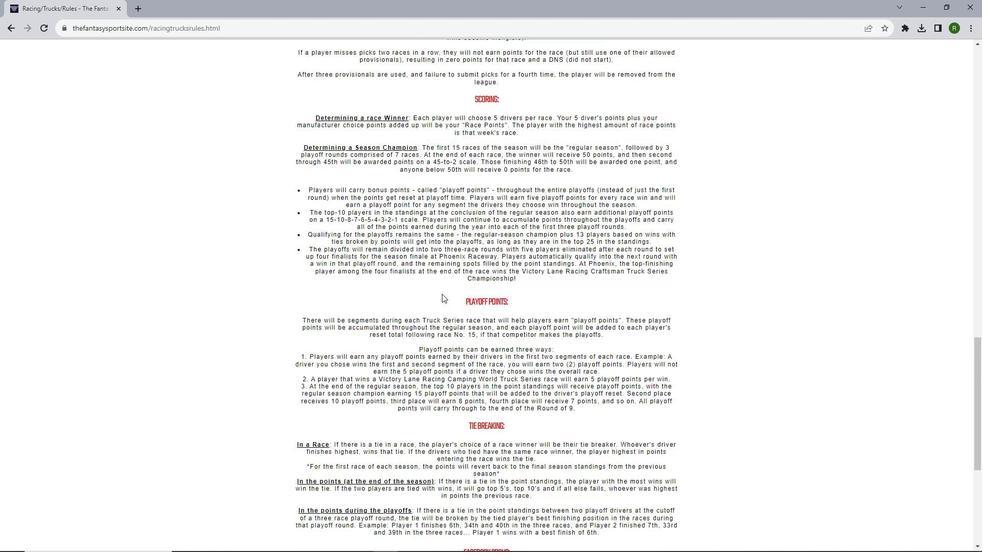 
Action: Mouse scrolled (442, 295) with delta (0, 0)
Screenshot: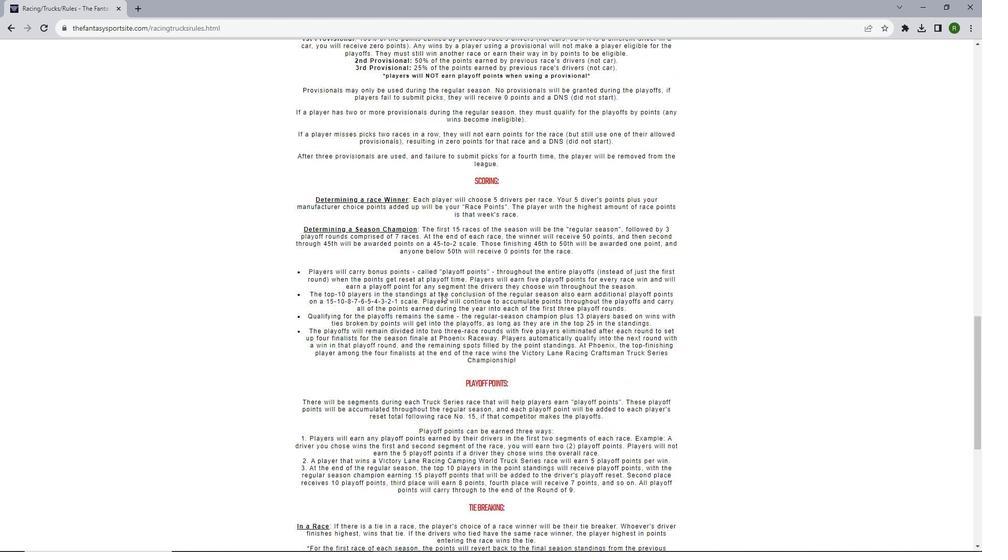 
Action: Mouse scrolled (442, 295) with delta (0, 0)
Screenshot: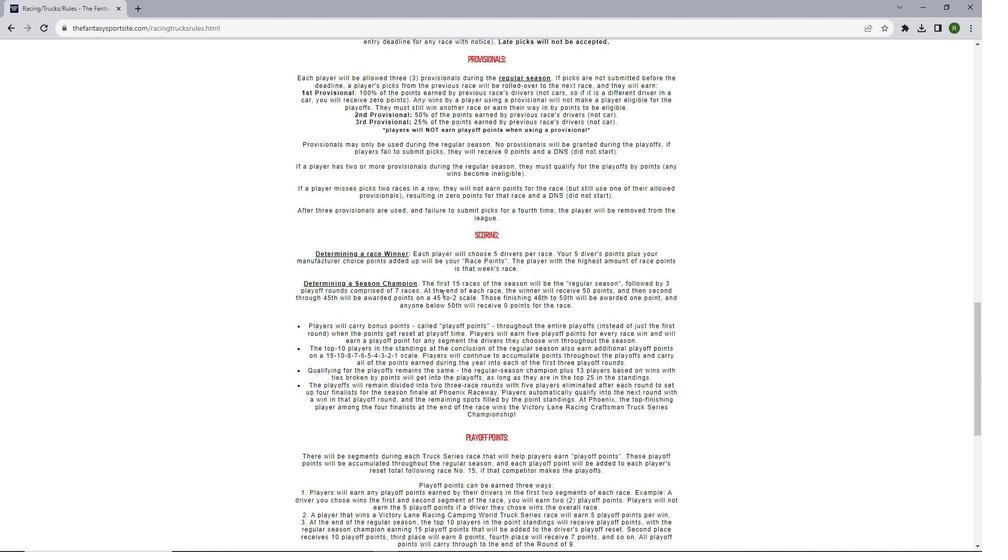 
